 Task: Add an event with the title Marketing Campaign Launch Party, date '2023/10/20', time 7:00 AM to 9:00 AMand add a description: The scavenger hunt will be conducted in a designated area, such as an office building, outdoor space, or a specific venue. Teams will be formed, and each team will be provided with a list of items, clues, or tasks they need to complete within a specified timeframe. The goal is to successfully find and collect all the items or solve the given challenges before the time runs out., put the event into Green category . Add location for the event as: 321 Alexandria Library, Alexandria, Egypt, logged in from the account softage.2@softage.netand send the event invitation to softage.4@softage.net and softage.5@softage.net. Set a reminder for the event 17 week before
Action: Mouse moved to (69, 82)
Screenshot: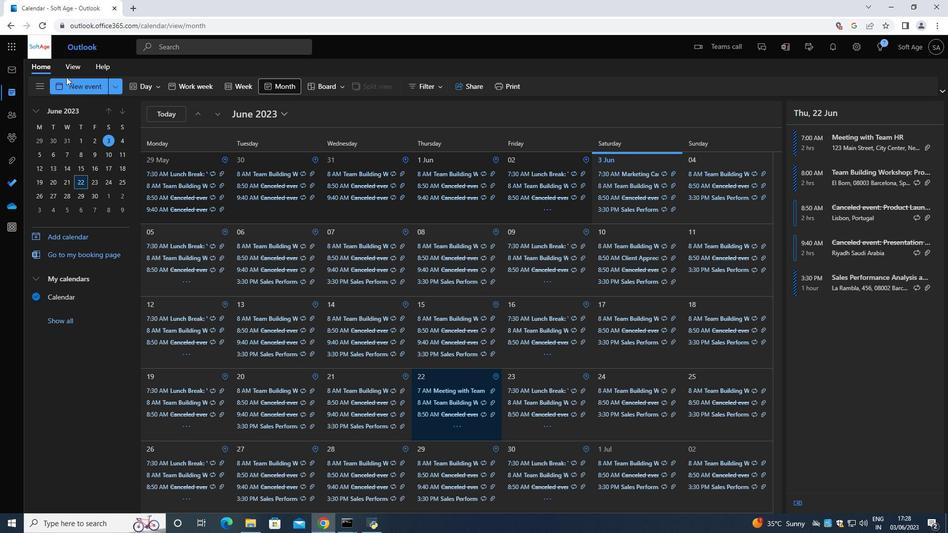 
Action: Mouse pressed left at (69, 82)
Screenshot: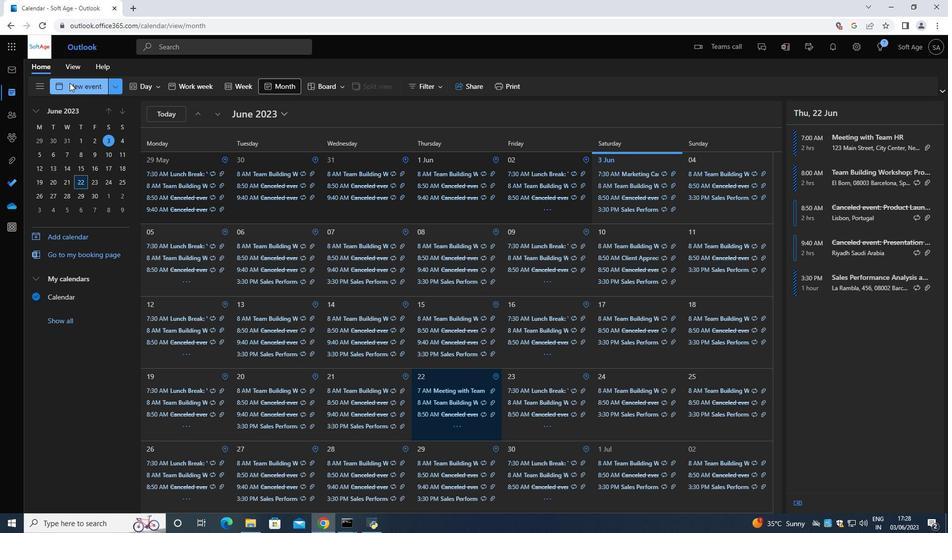 
Action: Mouse moved to (375, 98)
Screenshot: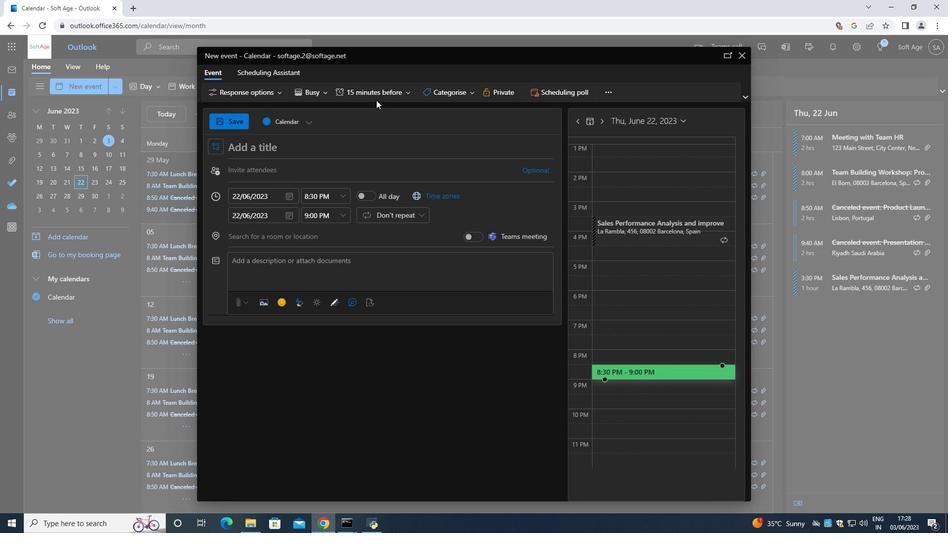 
Action: Mouse pressed left at (375, 98)
Screenshot: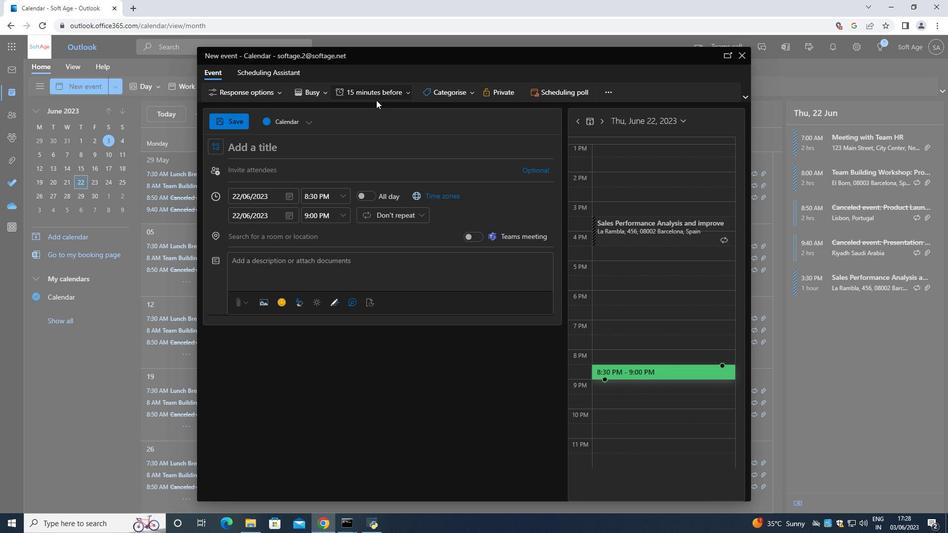 
Action: Mouse moved to (375, 97)
Screenshot: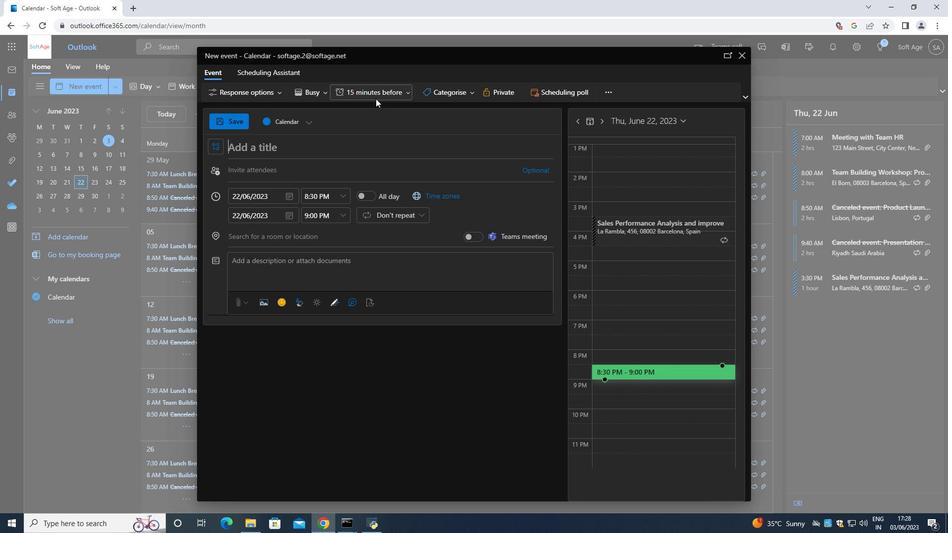 
